 Task: View all your recipes.
Action: Mouse moved to (58, 81)
Screenshot: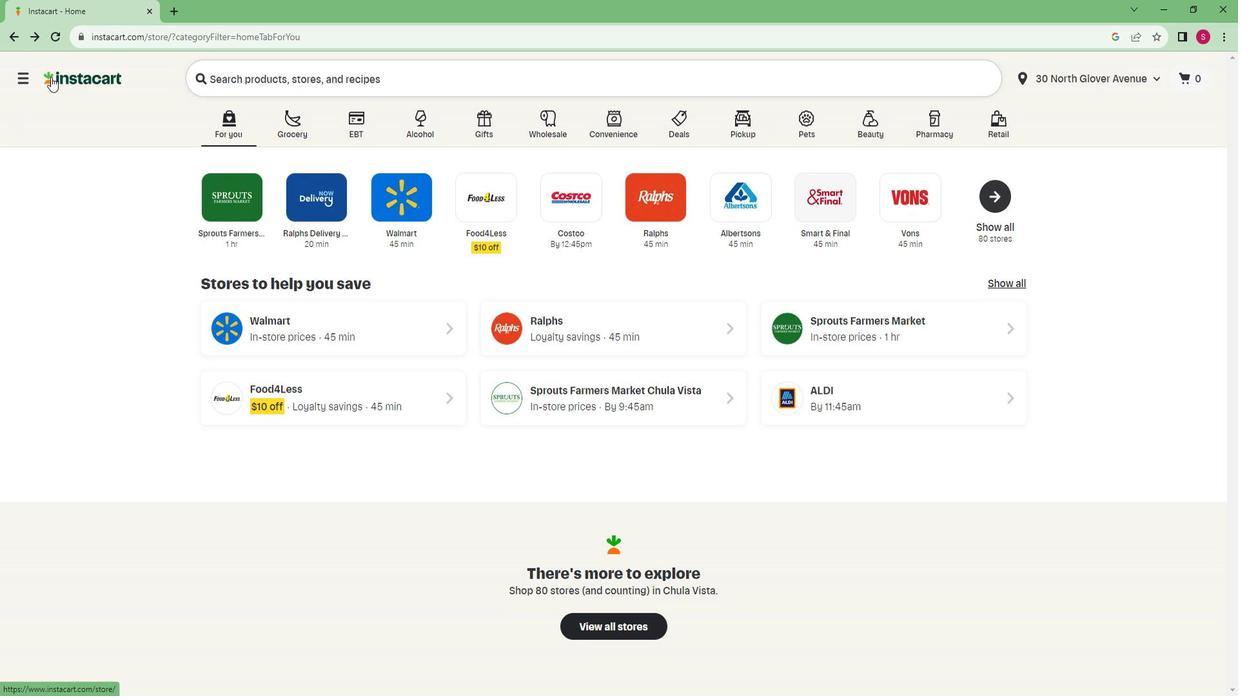 
Action: Mouse pressed left at (58, 81)
Screenshot: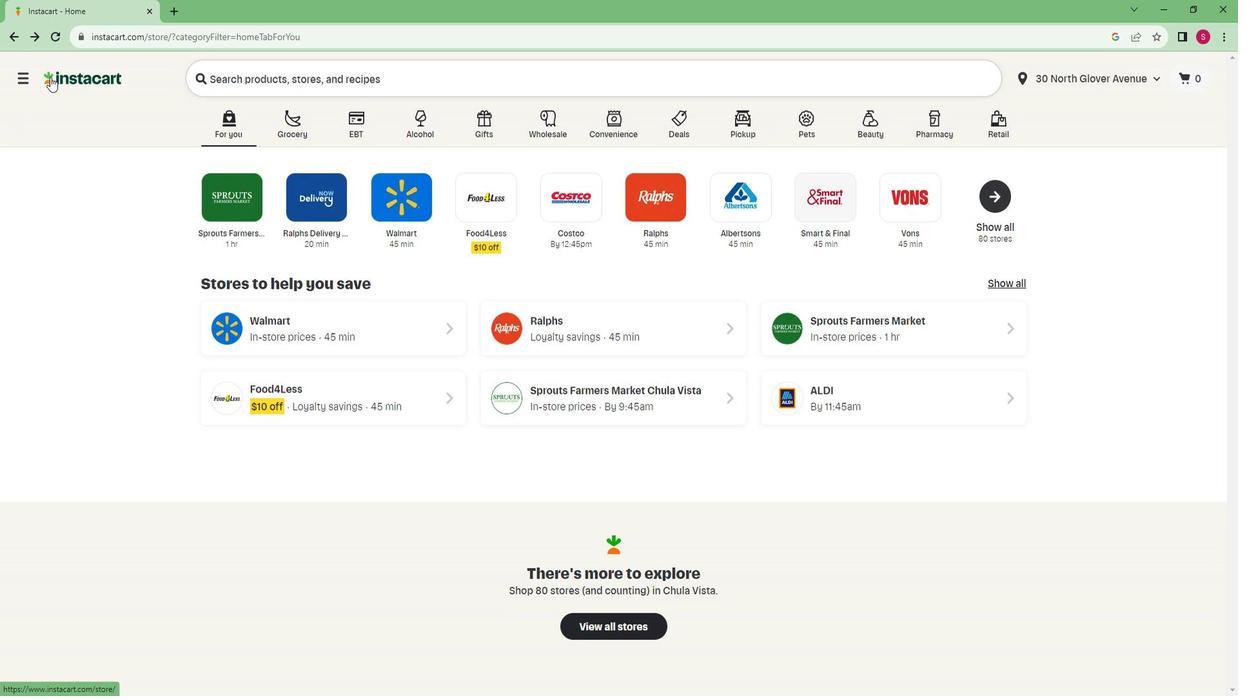 
Action: Mouse moved to (27, 87)
Screenshot: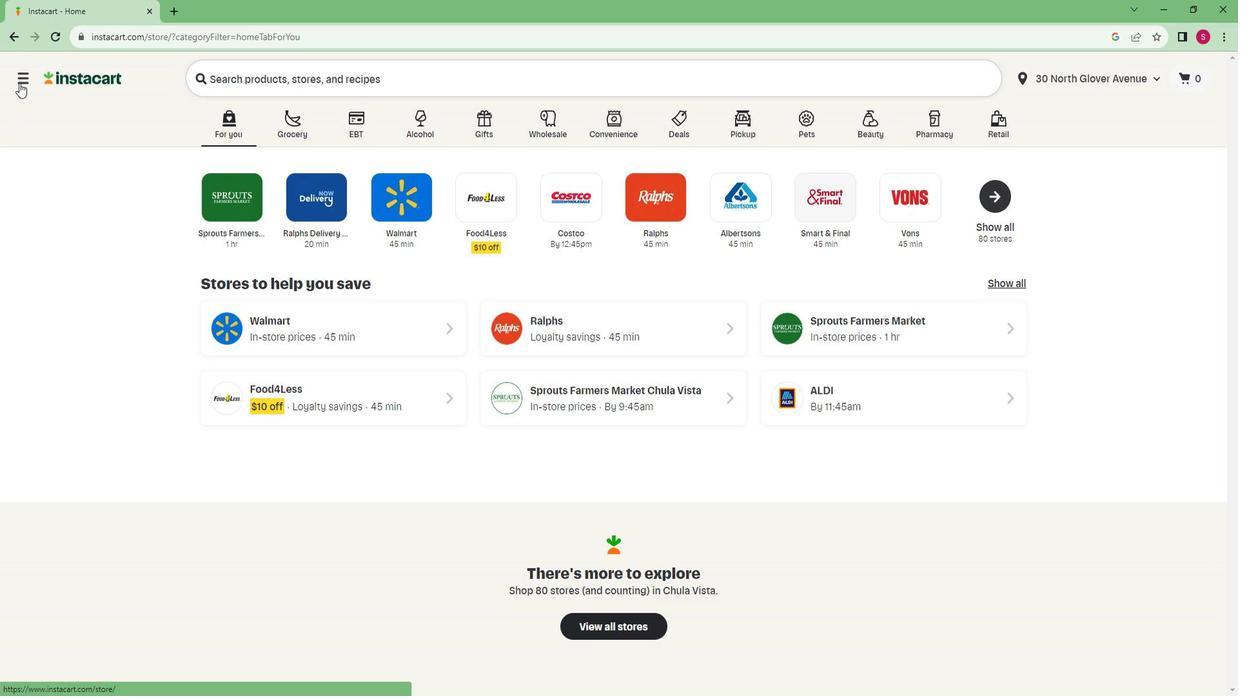 
Action: Mouse pressed left at (27, 87)
Screenshot: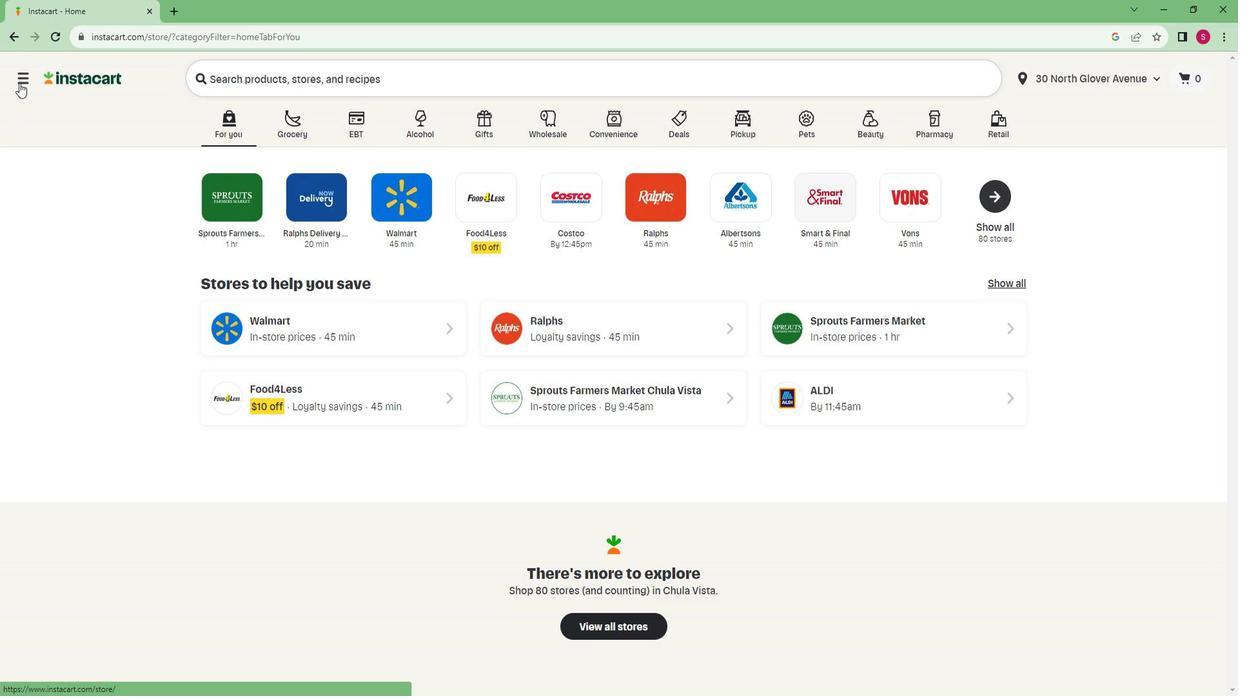 
Action: Mouse moved to (90, 401)
Screenshot: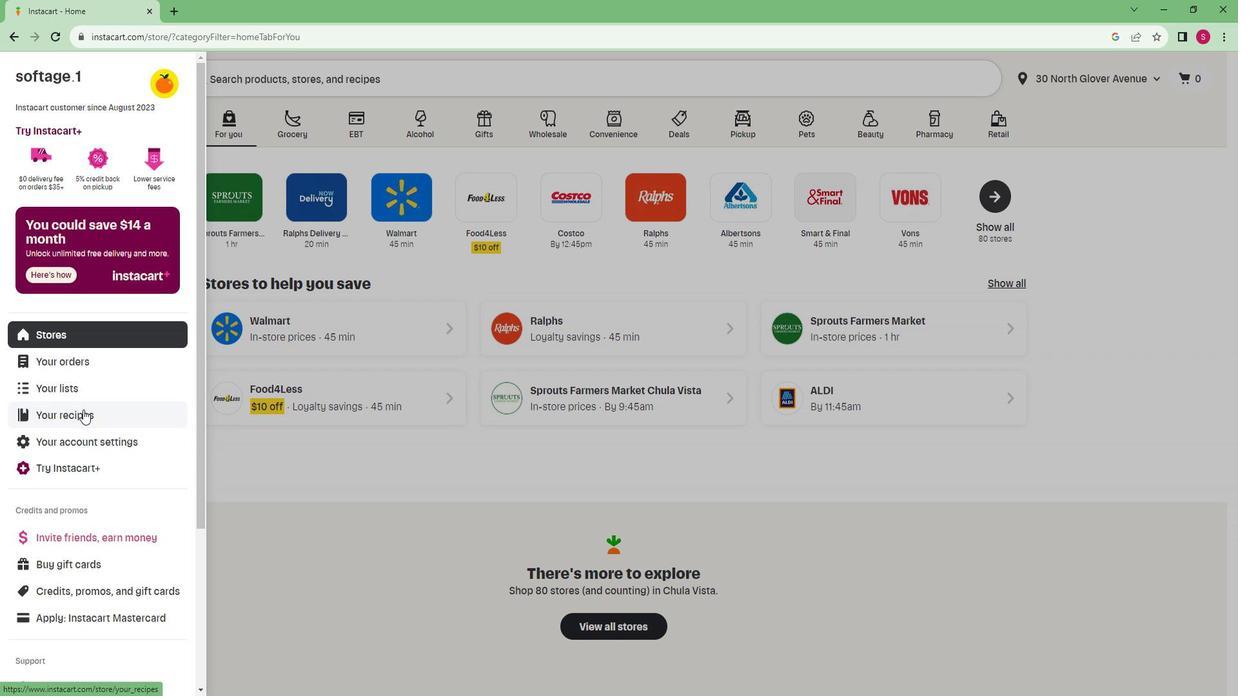 
Action: Mouse pressed left at (90, 401)
Screenshot: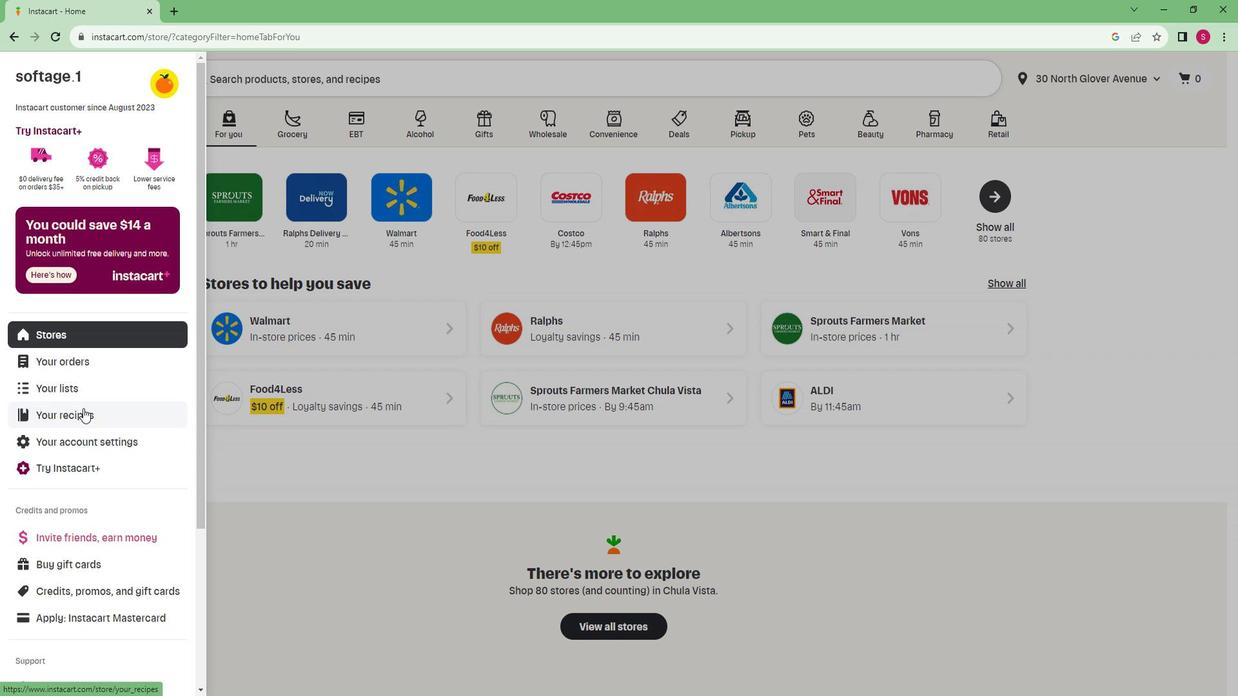
Action: Mouse moved to (79, 179)
Screenshot: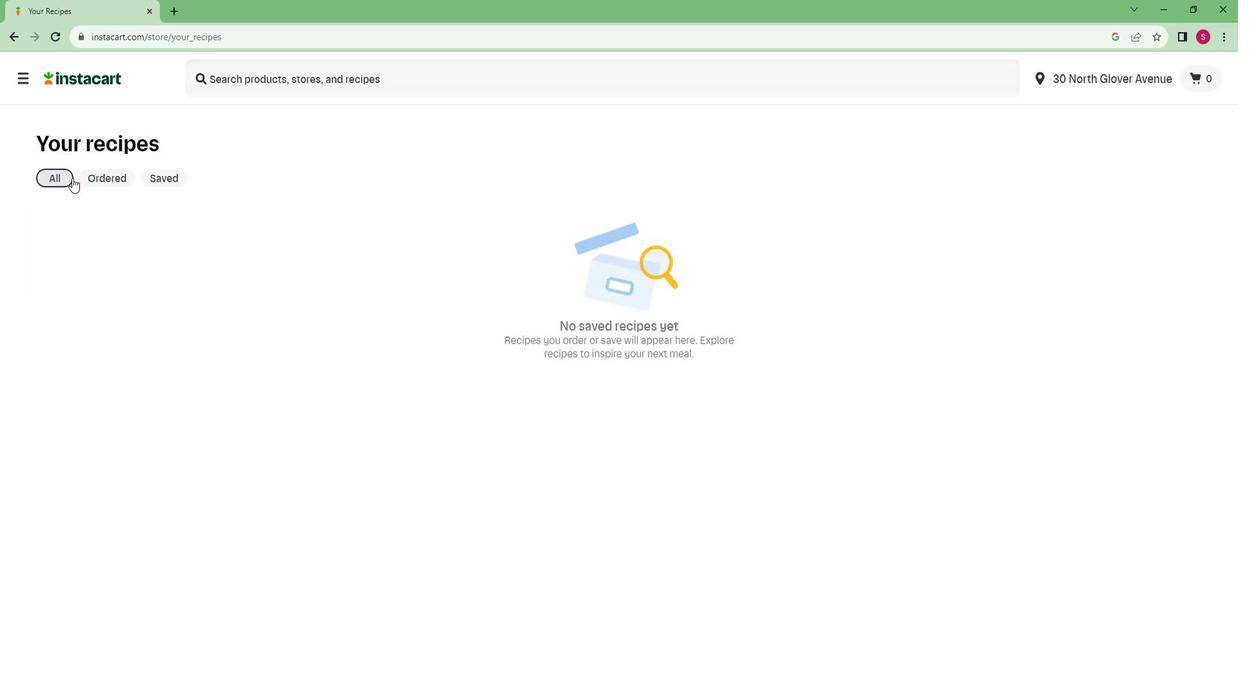 
Action: Mouse pressed left at (79, 179)
Screenshot: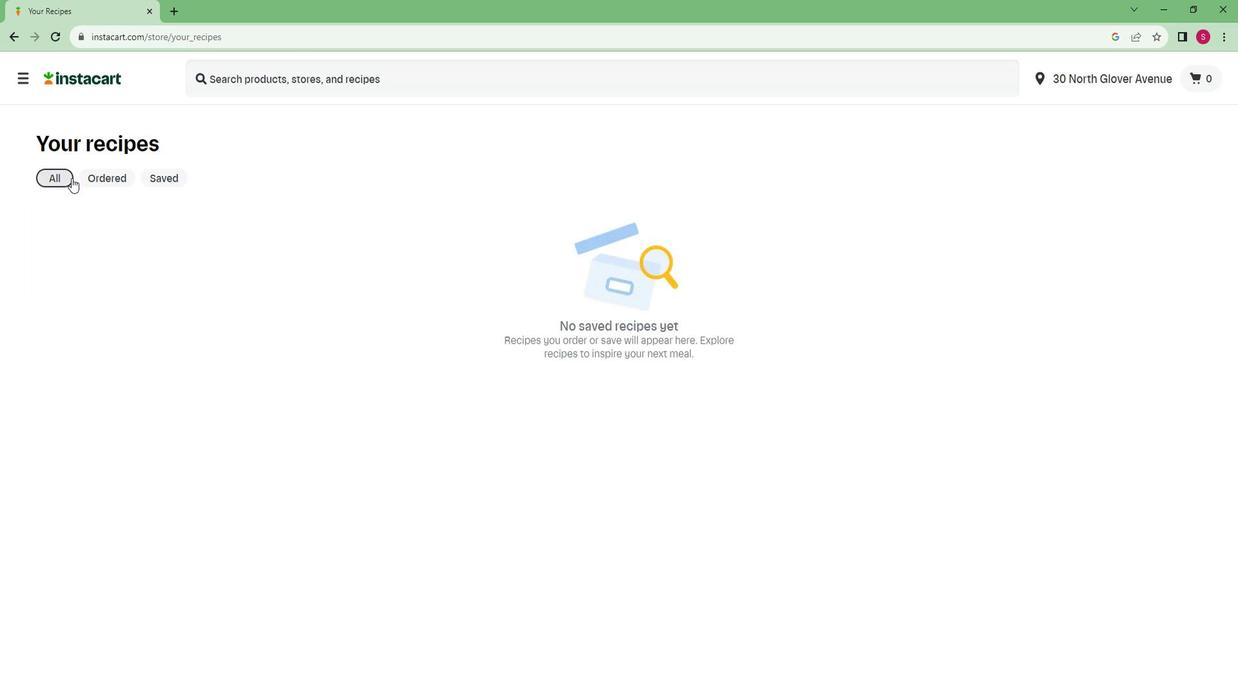 
Action: Mouse moved to (209, 270)
Screenshot: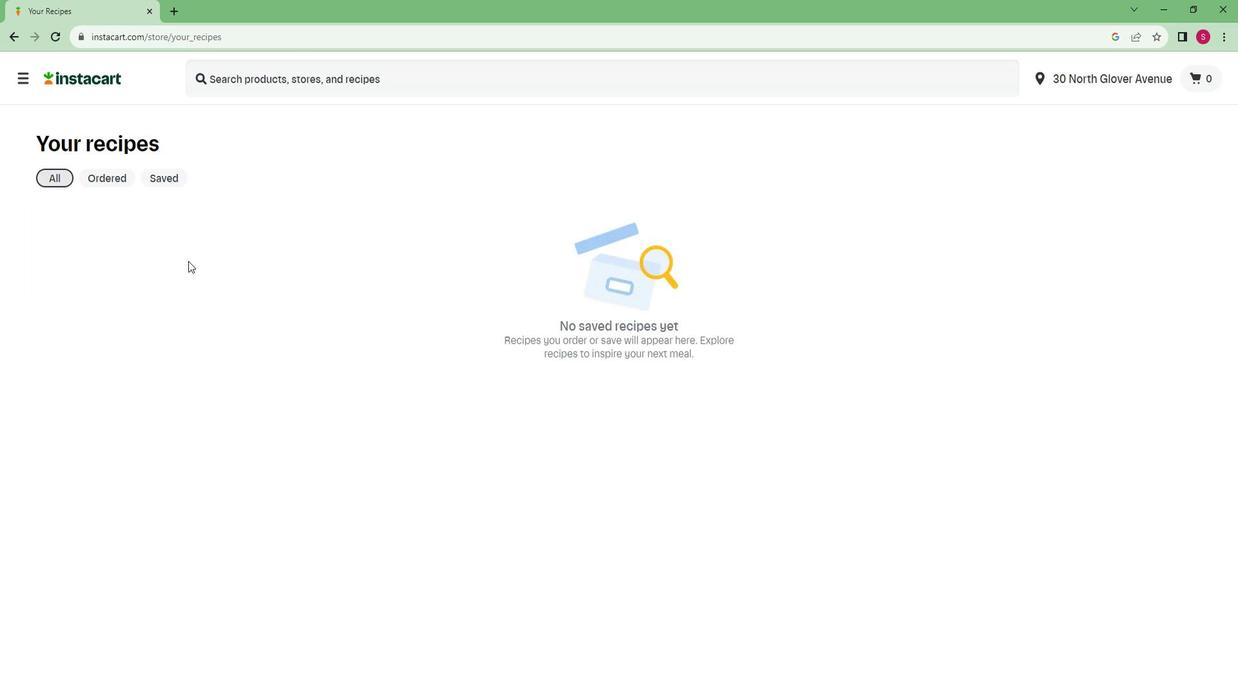 
